Task: Add a field from the Popular template Priority with name VikingTech.
Action: Mouse moved to (81, 434)
Screenshot: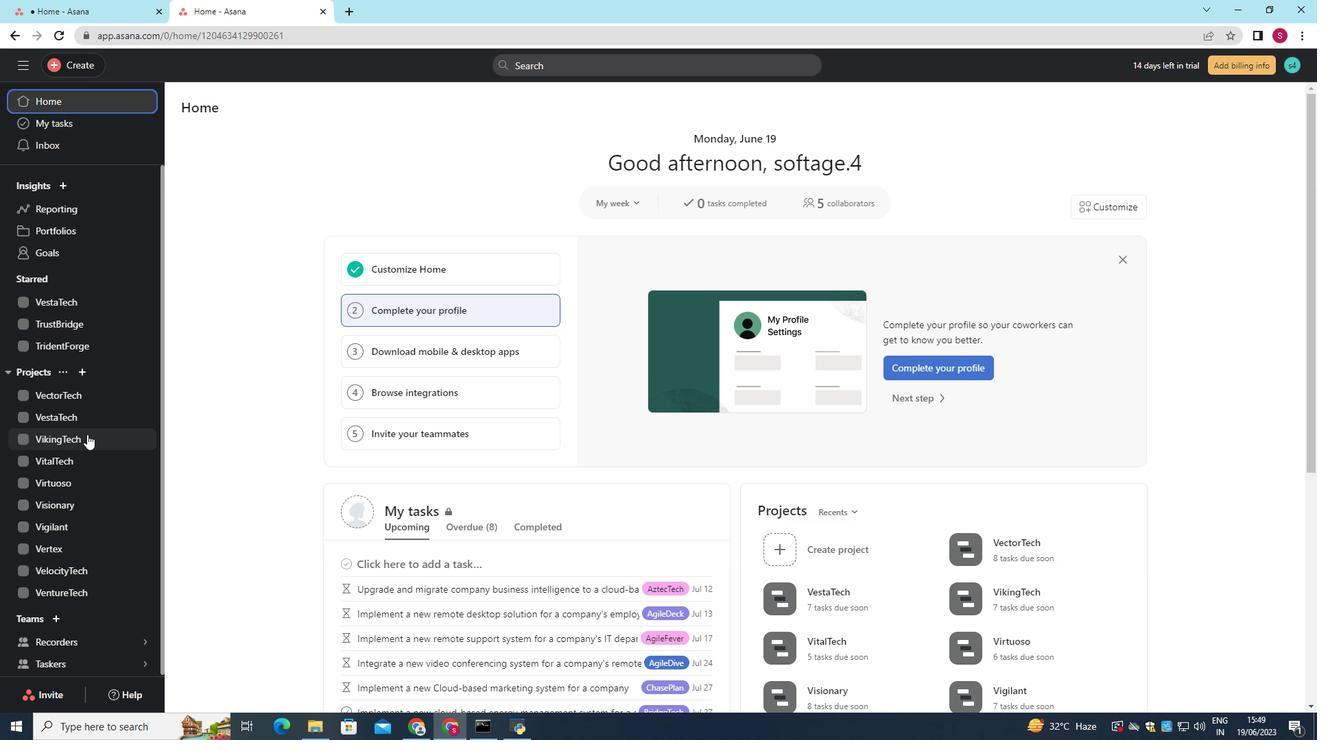 
Action: Mouse pressed left at (81, 434)
Screenshot: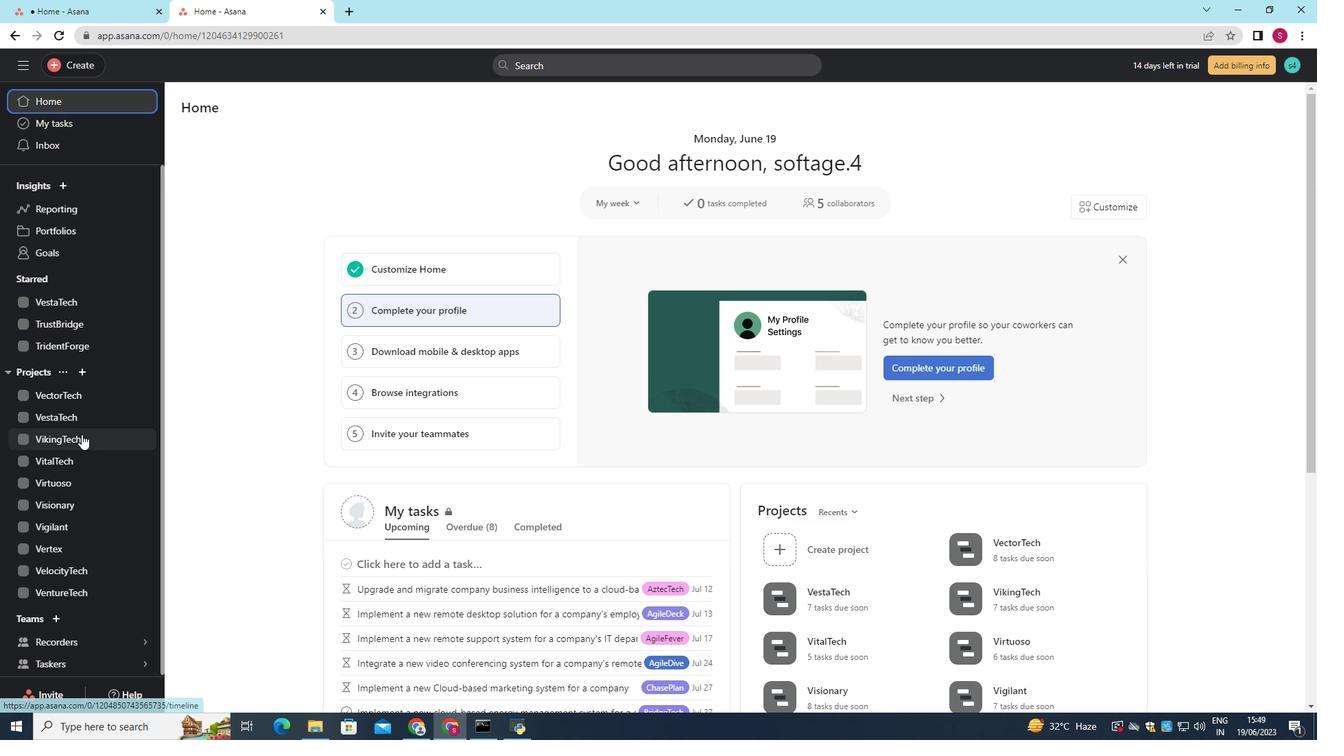 
Action: Mouse moved to (242, 136)
Screenshot: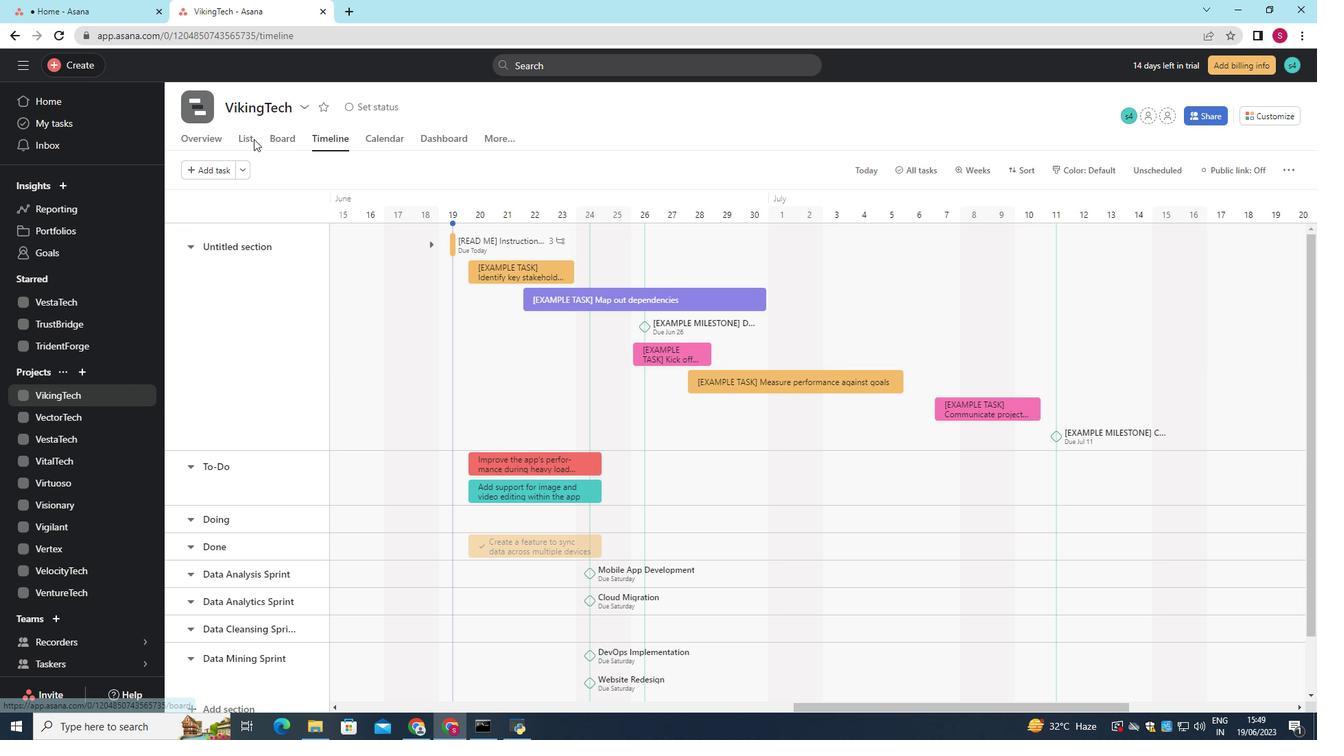 
Action: Mouse pressed left at (242, 136)
Screenshot: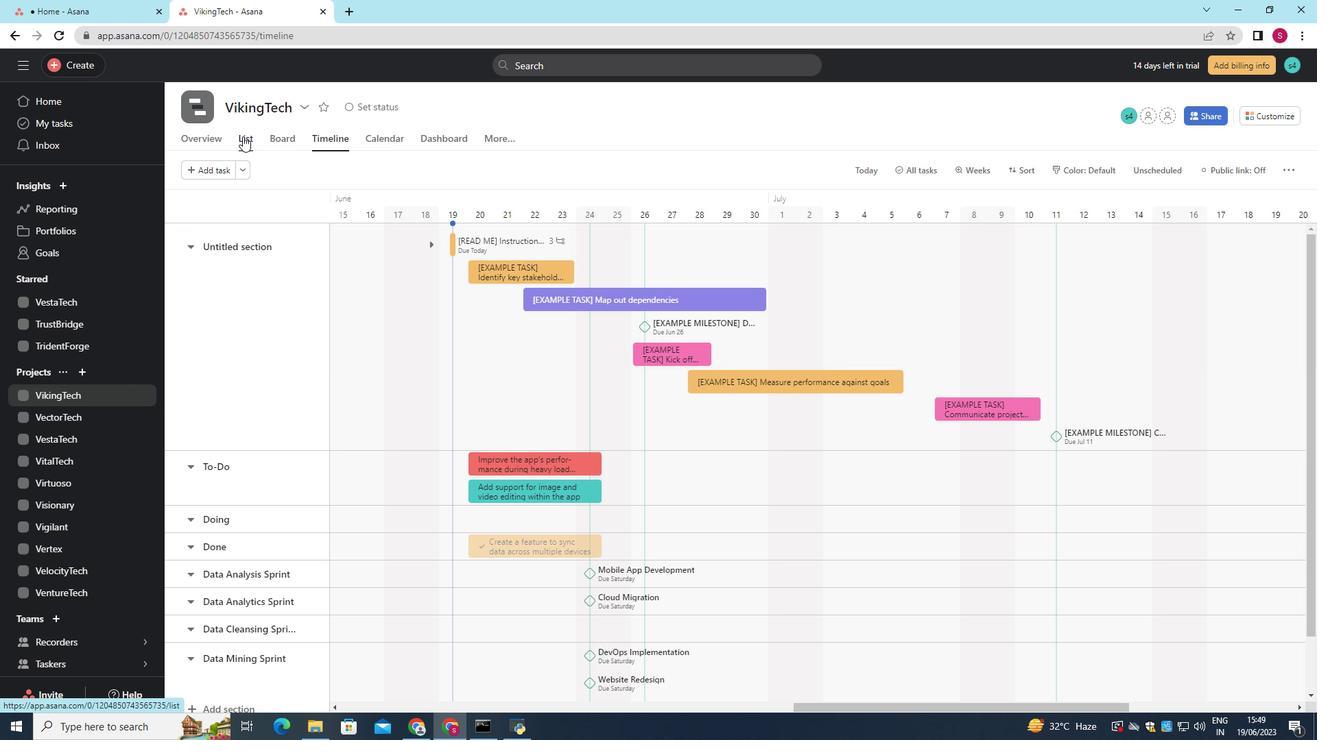 
Action: Mouse moved to (1032, 203)
Screenshot: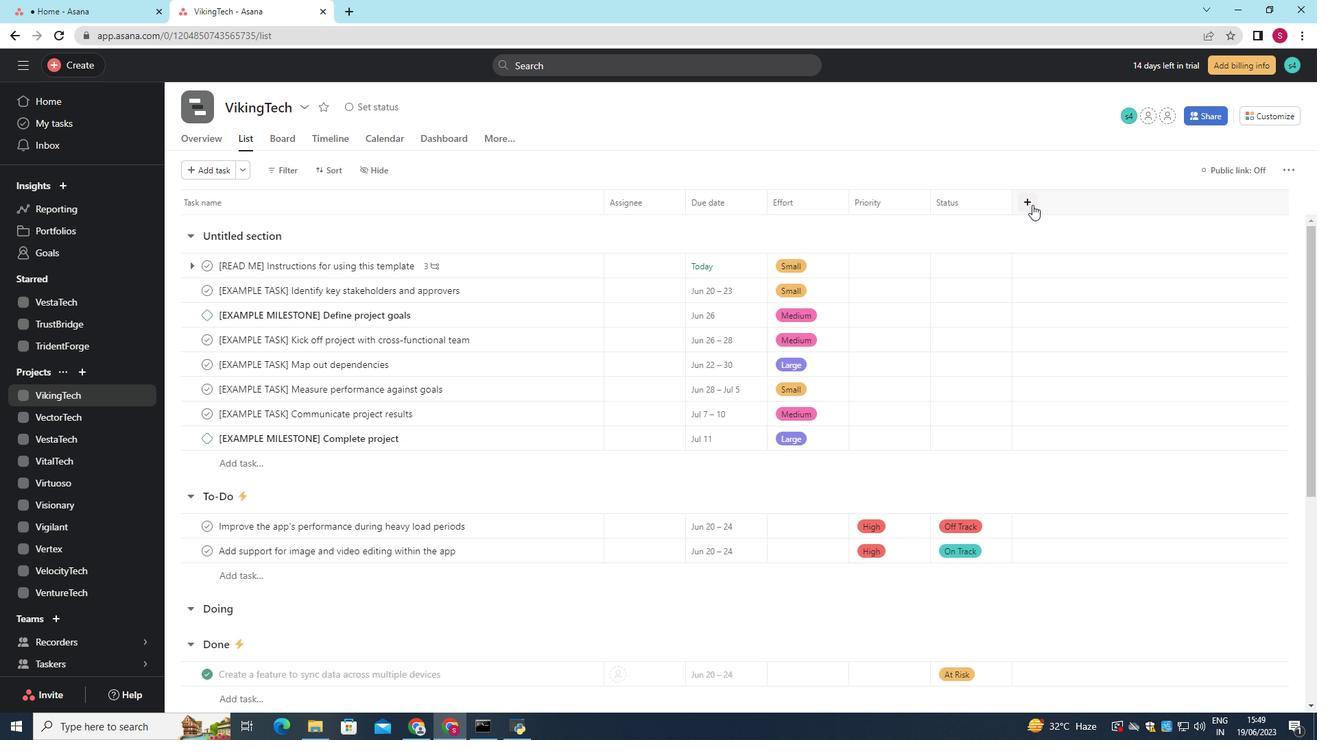 
Action: Mouse pressed left at (1032, 203)
Screenshot: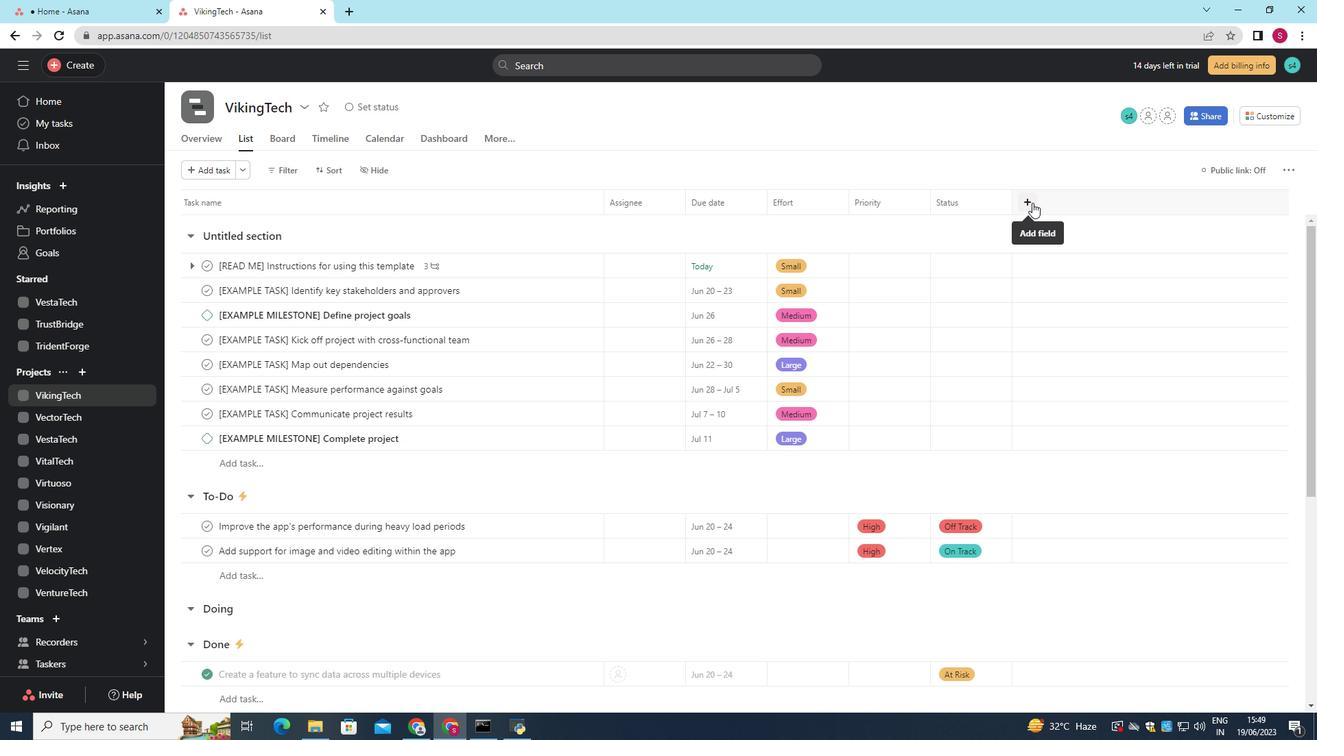 
Action: Mouse moved to (1062, 255)
Screenshot: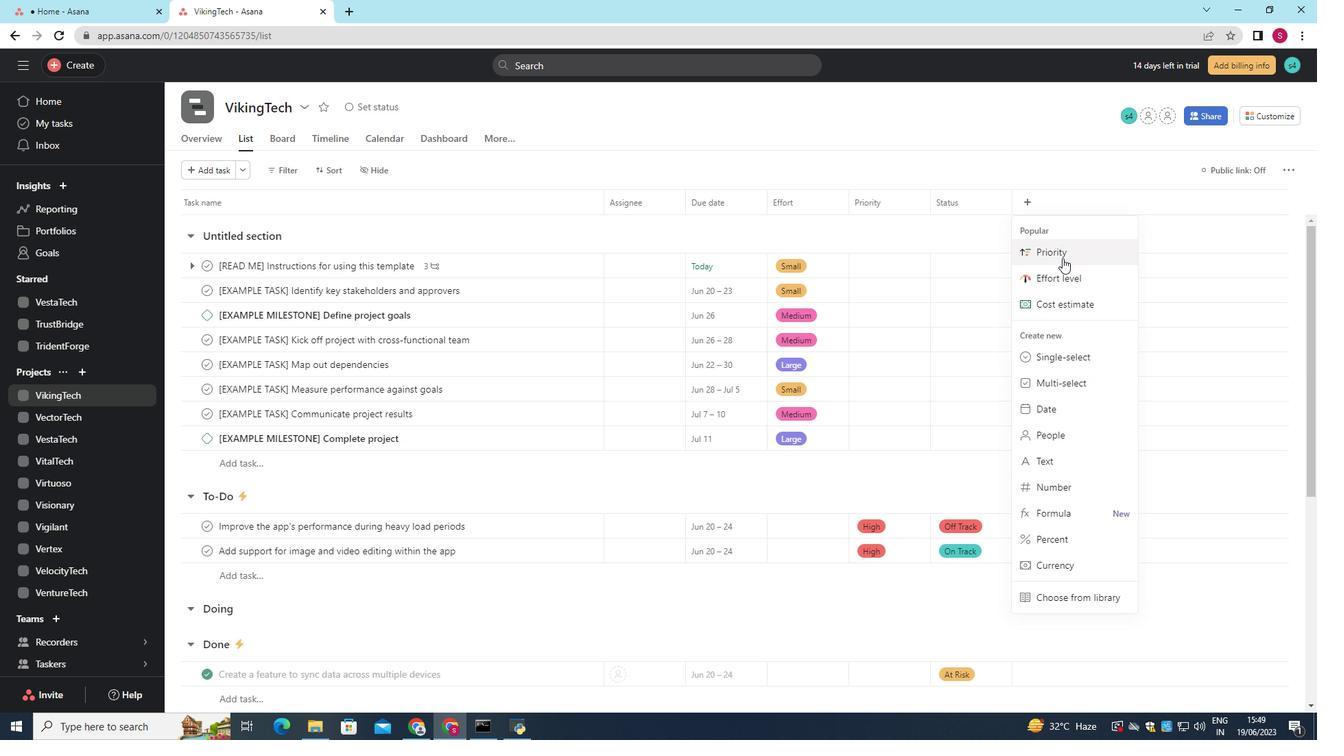 
Action: Mouse pressed left at (1062, 255)
Screenshot: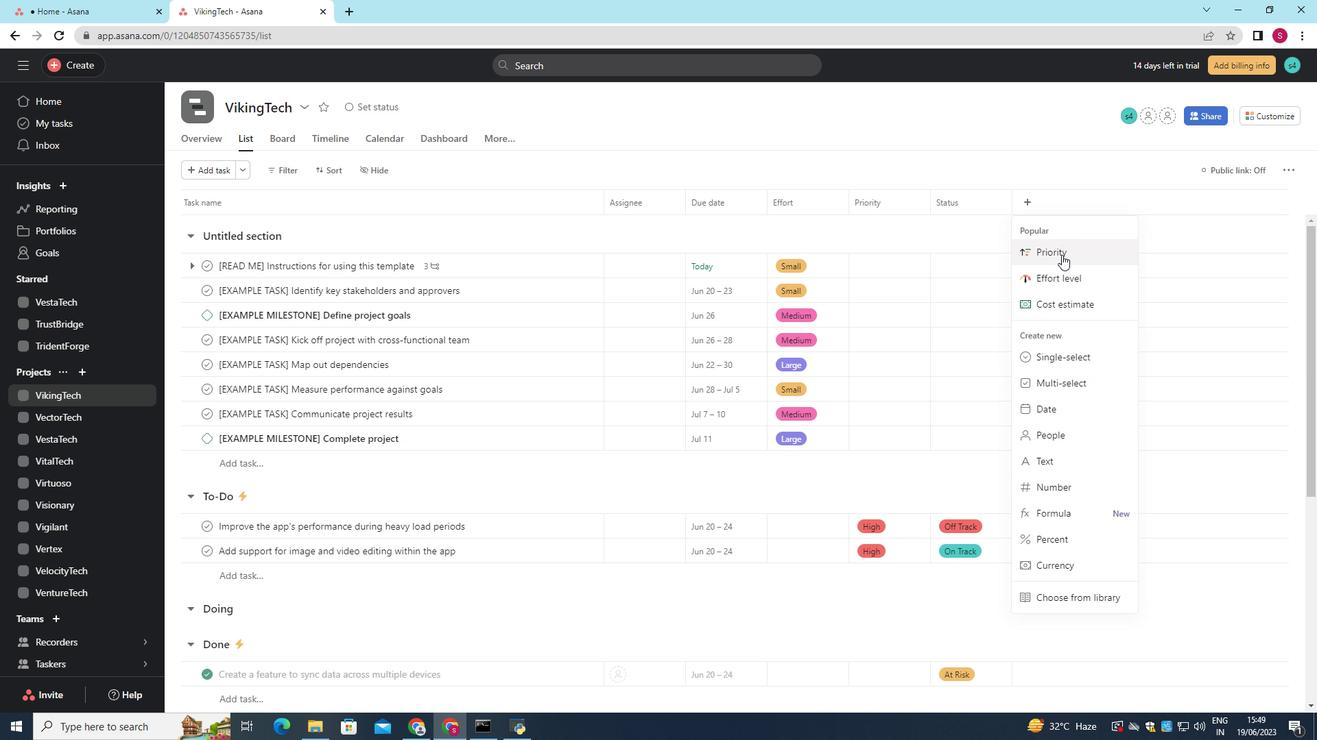 
Action: Mouse moved to (613, 200)
Screenshot: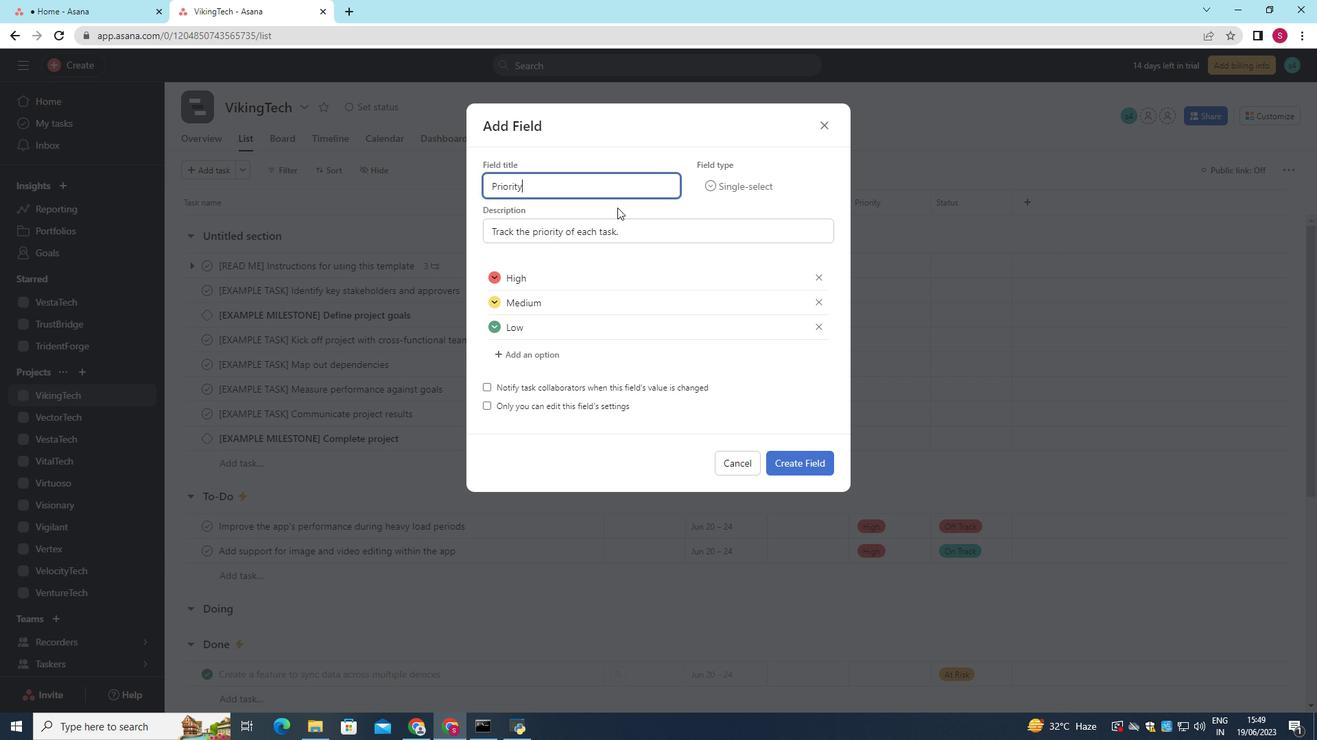 
Action: Key pressed <Key.backspace><Key.backspace><Key.backspace><Key.backspace><Key.backspace><Key.backspace><Key.backspace><Key.backspace><Key.backspace><Key.backspace><Key.backspace><Key.shift>Viking<Key.shift>Tech
Screenshot: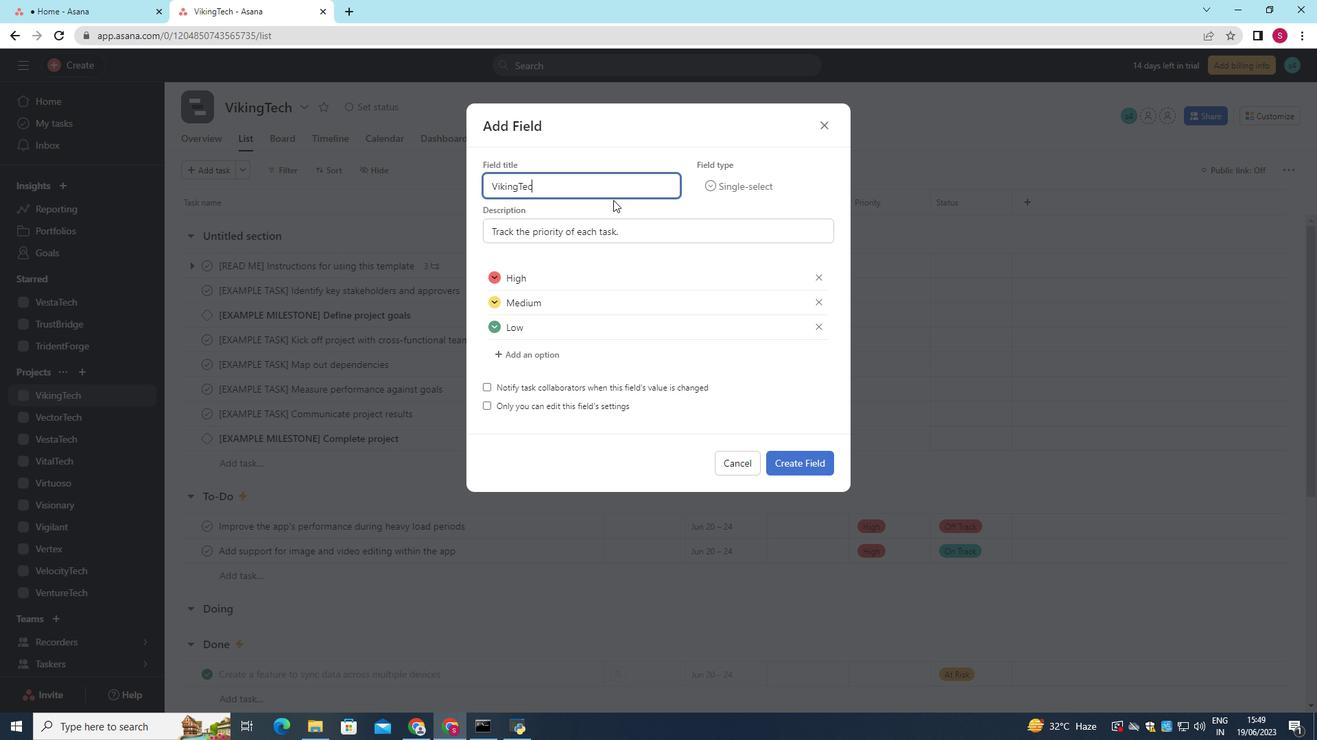 
Action: Mouse moved to (813, 459)
Screenshot: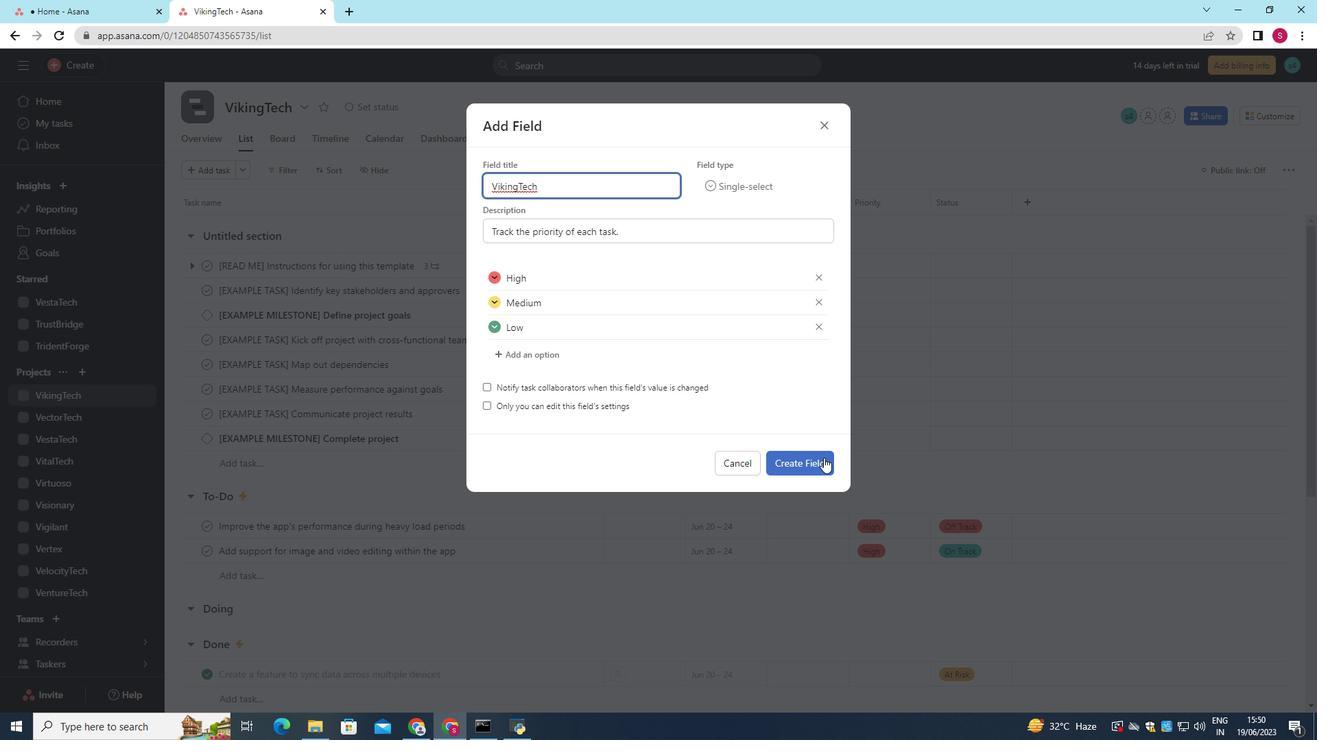 
Action: Mouse pressed left at (813, 459)
Screenshot: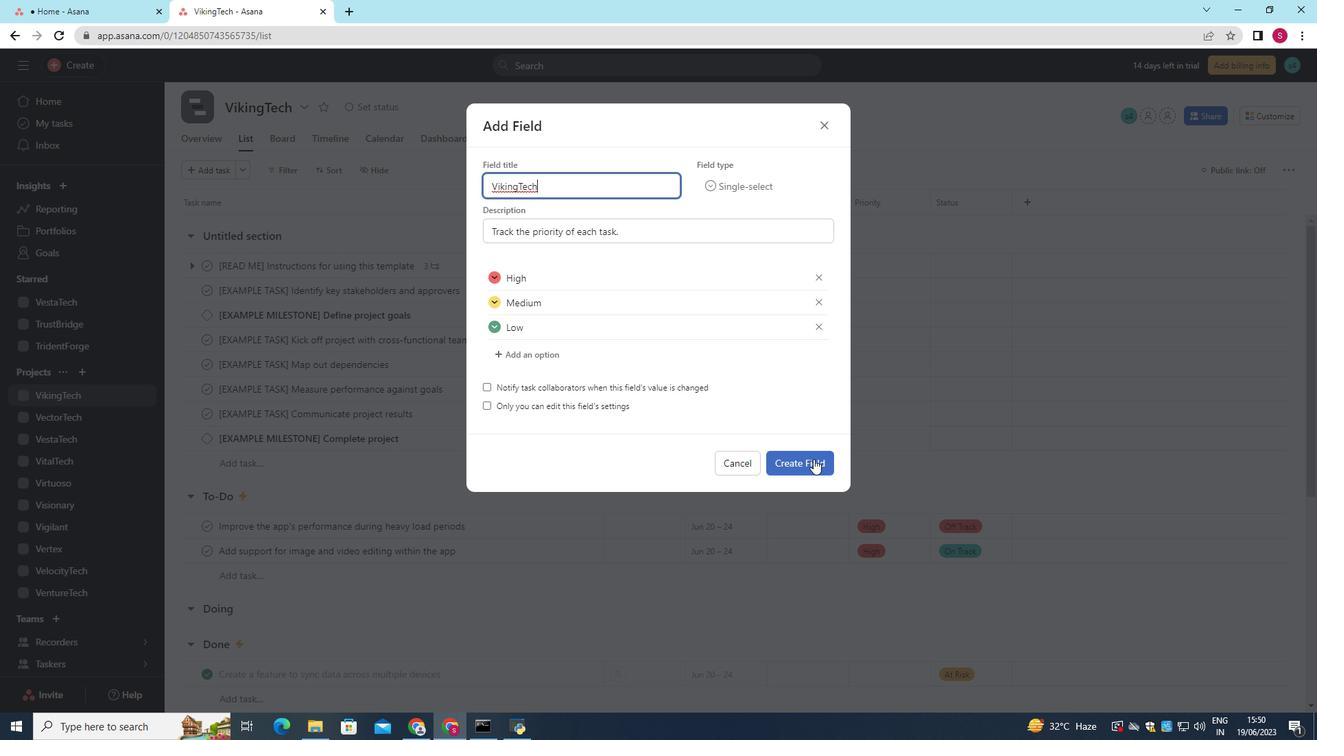 
Action: Mouse moved to (811, 460)
Screenshot: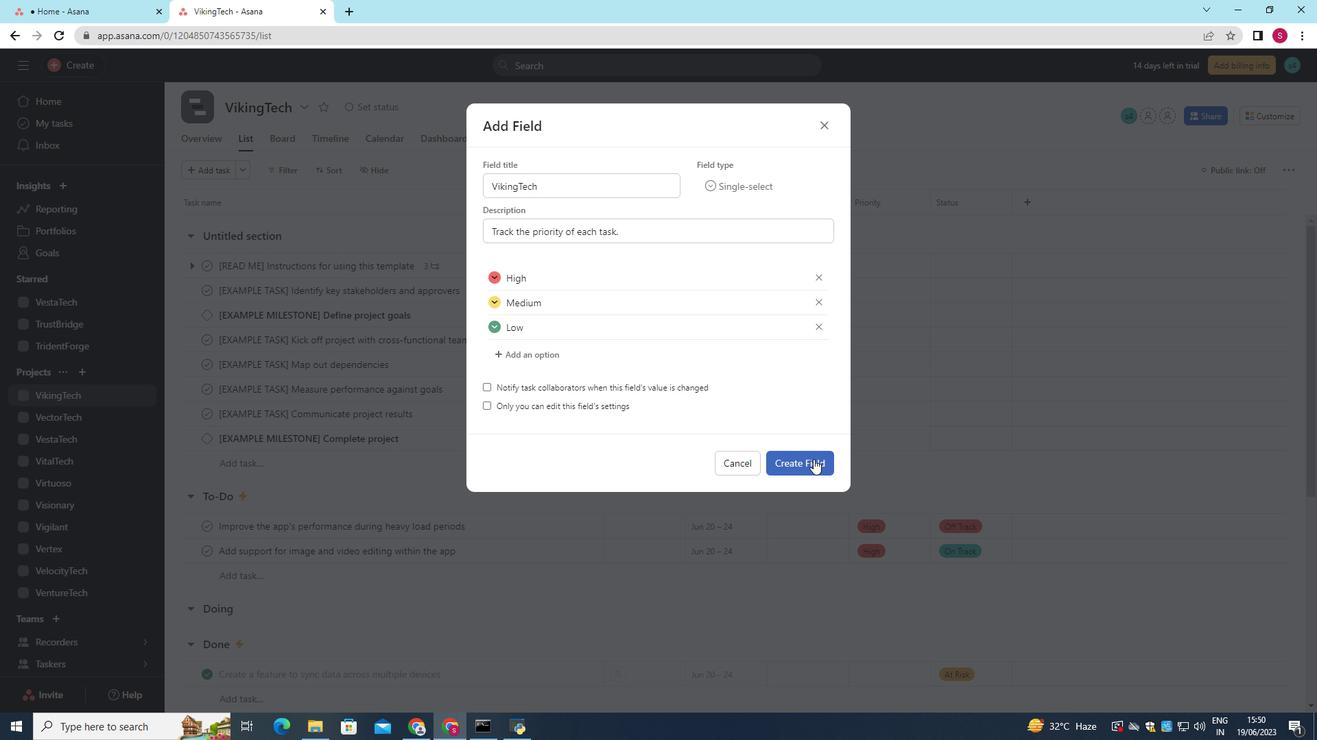 
